 Task: Look for products in the category "Intimacy" from Her Own only.
Action: Mouse moved to (321, 178)
Screenshot: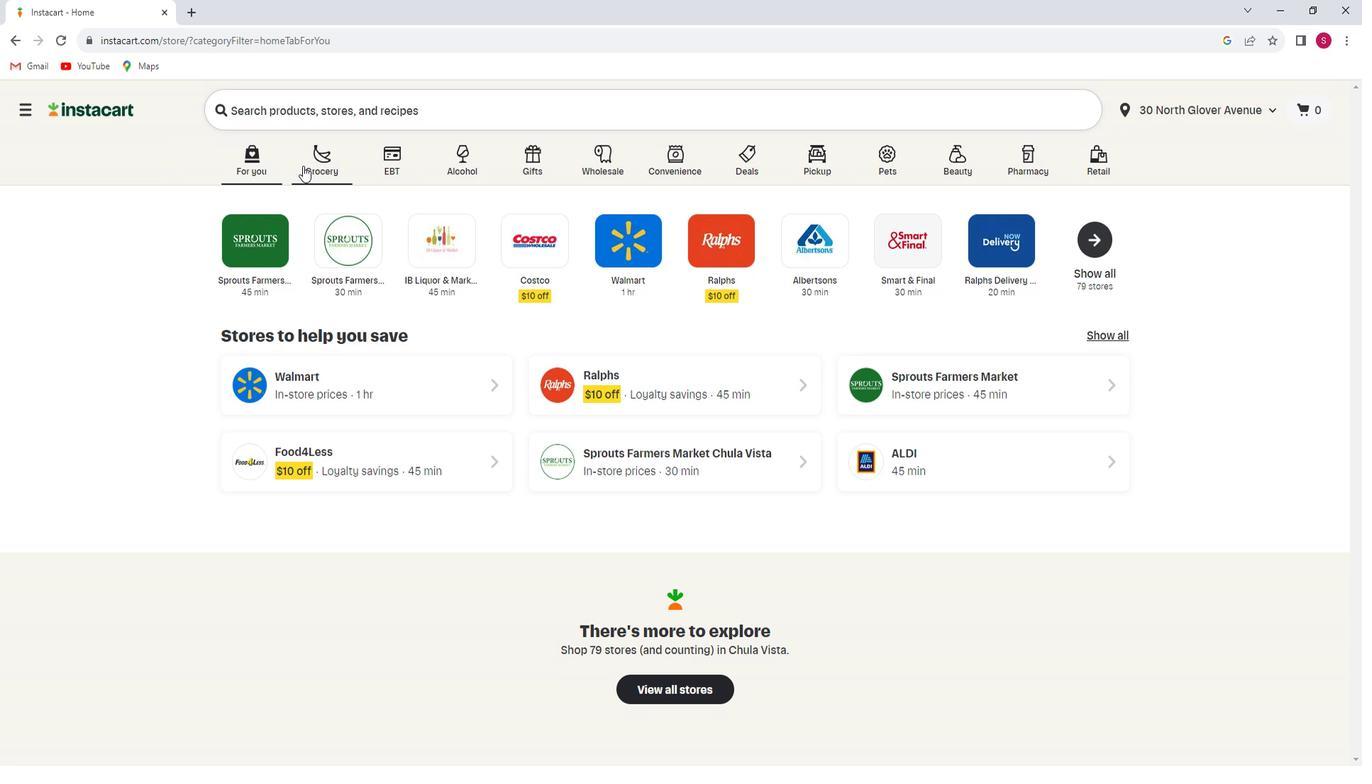 
Action: Mouse pressed left at (321, 178)
Screenshot: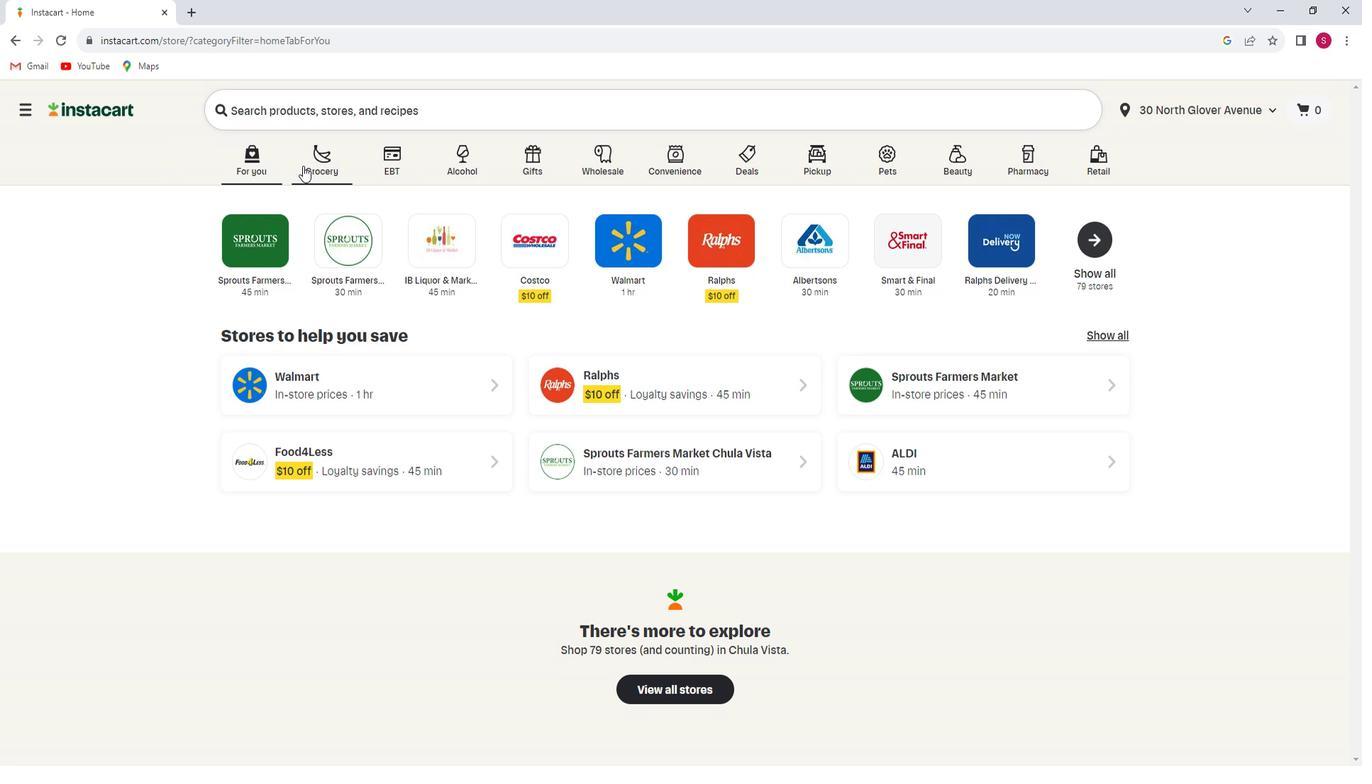 
Action: Mouse moved to (337, 428)
Screenshot: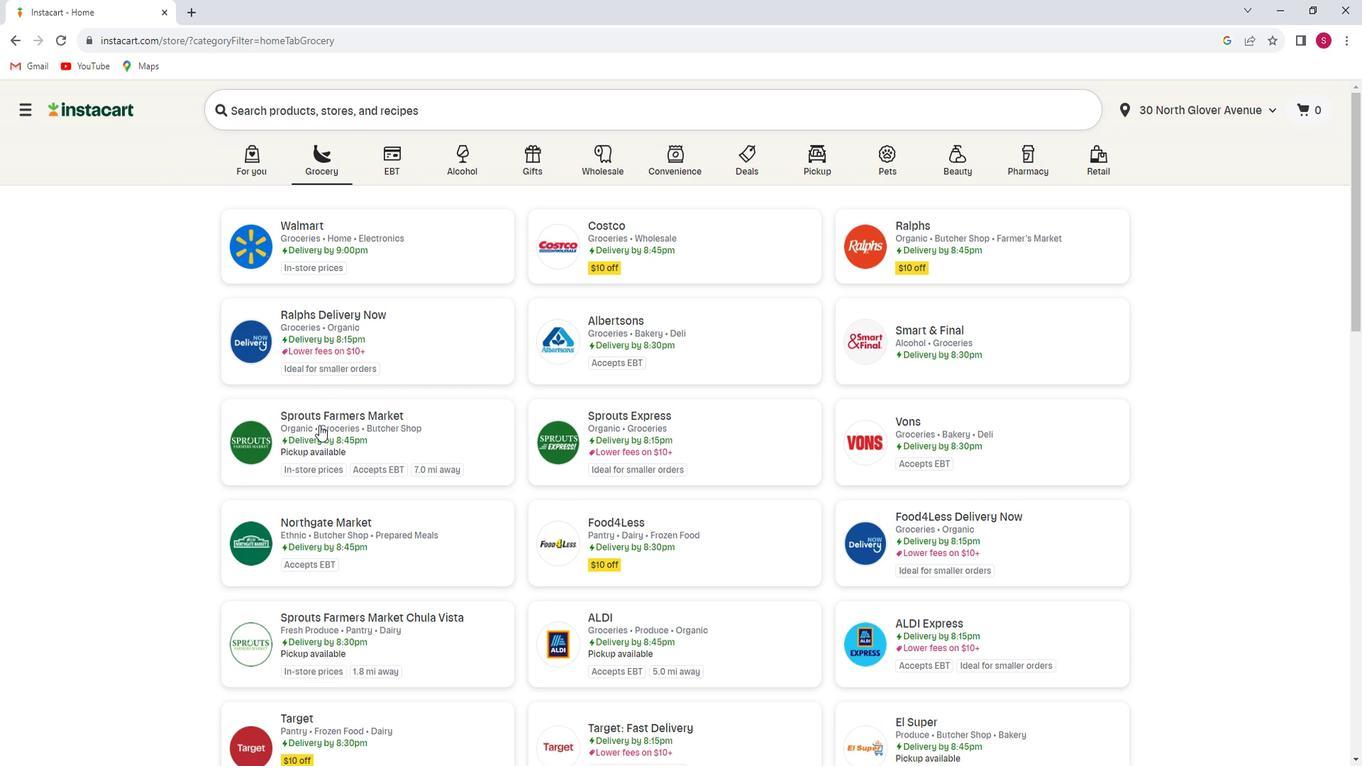 
Action: Mouse pressed left at (337, 428)
Screenshot: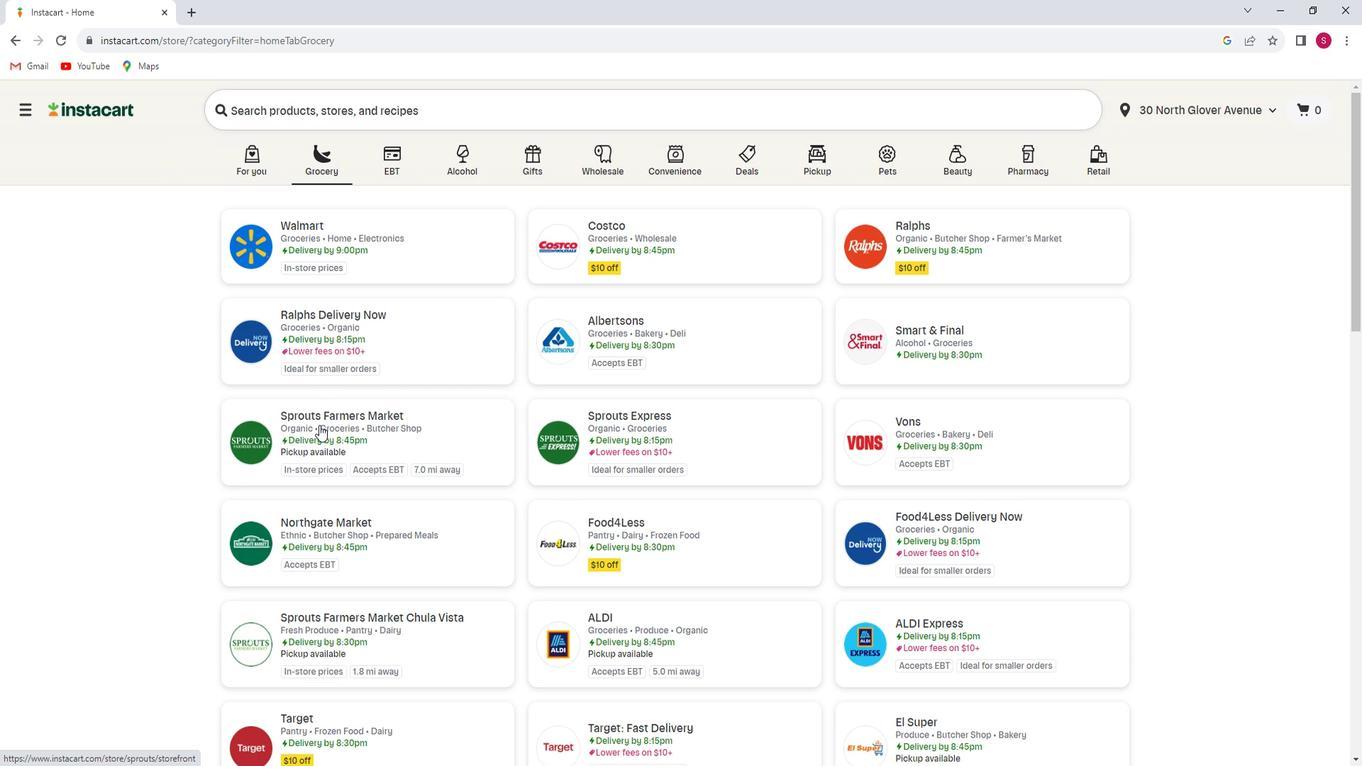 
Action: Mouse moved to (112, 496)
Screenshot: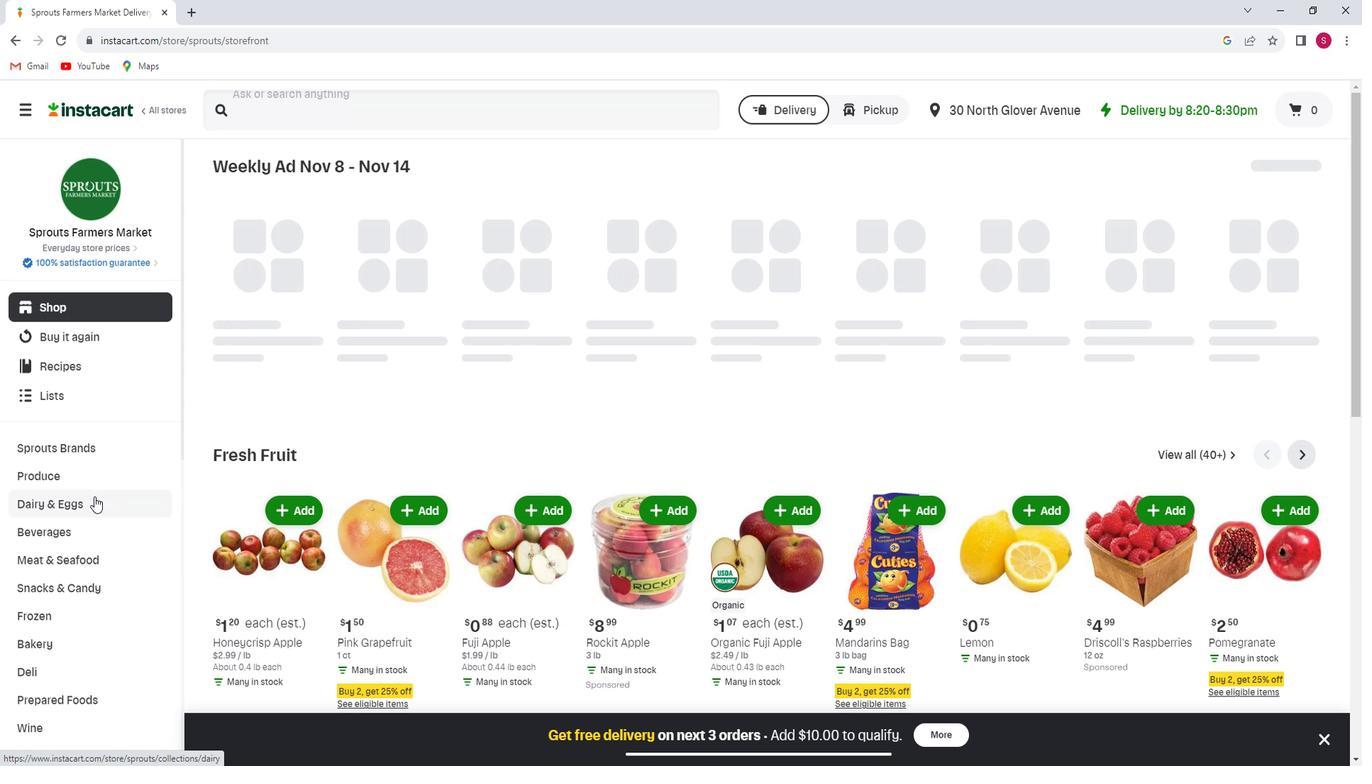 
Action: Mouse scrolled (112, 496) with delta (0, 0)
Screenshot: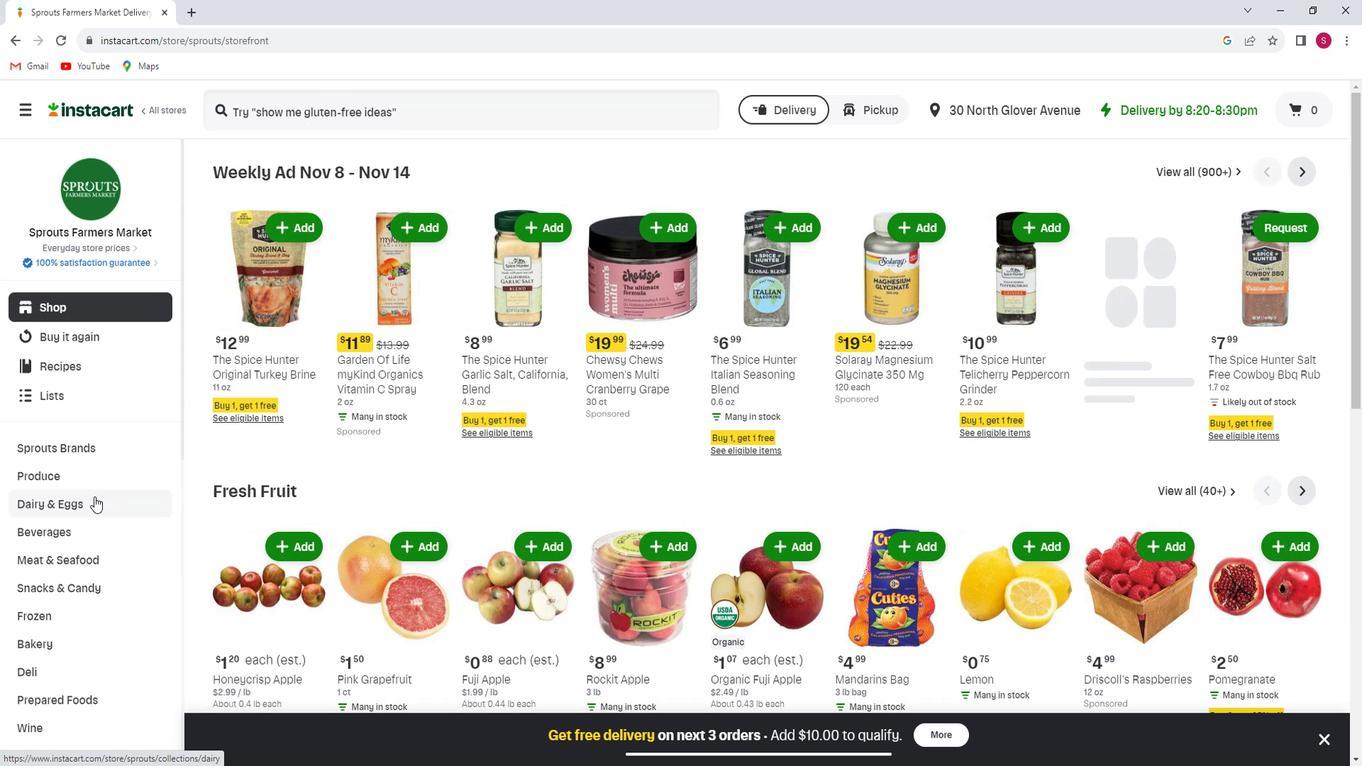 
Action: Mouse scrolled (112, 496) with delta (0, 0)
Screenshot: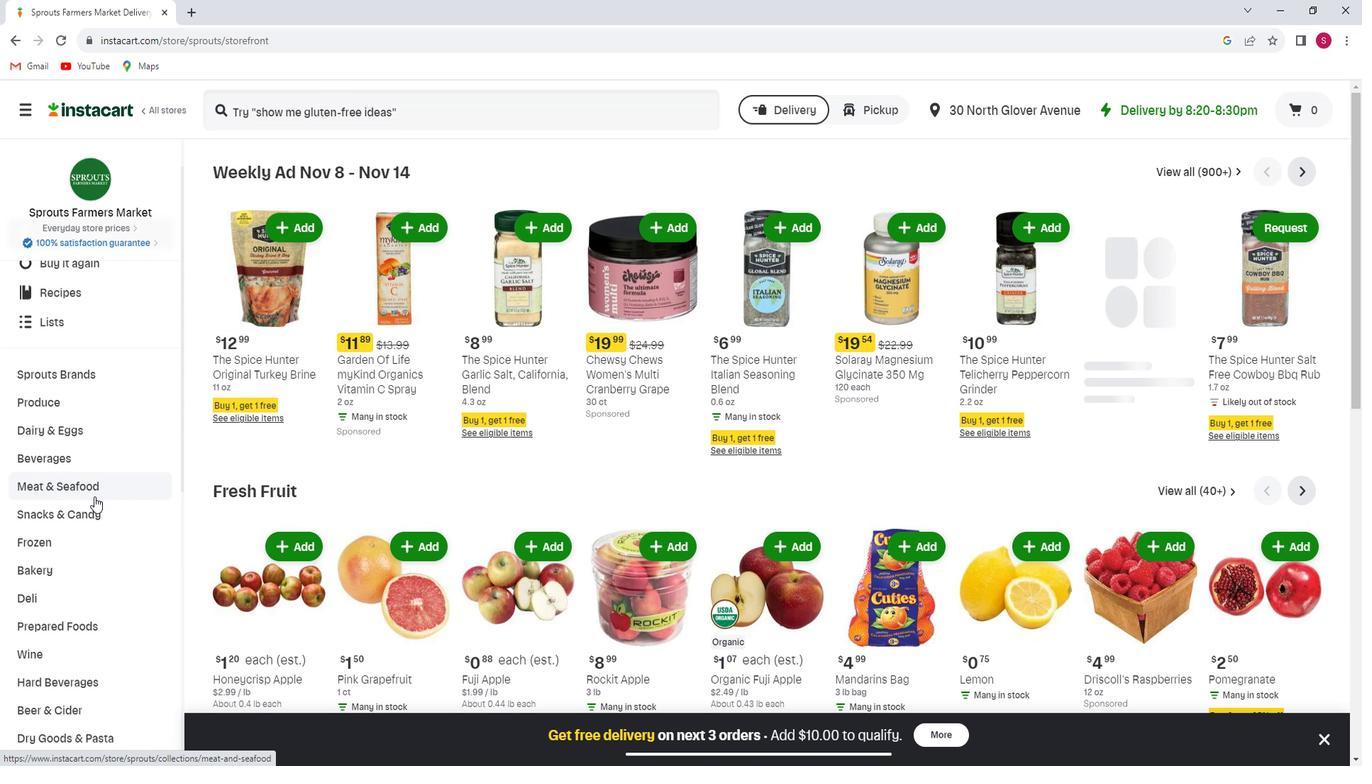 
Action: Mouse scrolled (112, 496) with delta (0, 0)
Screenshot: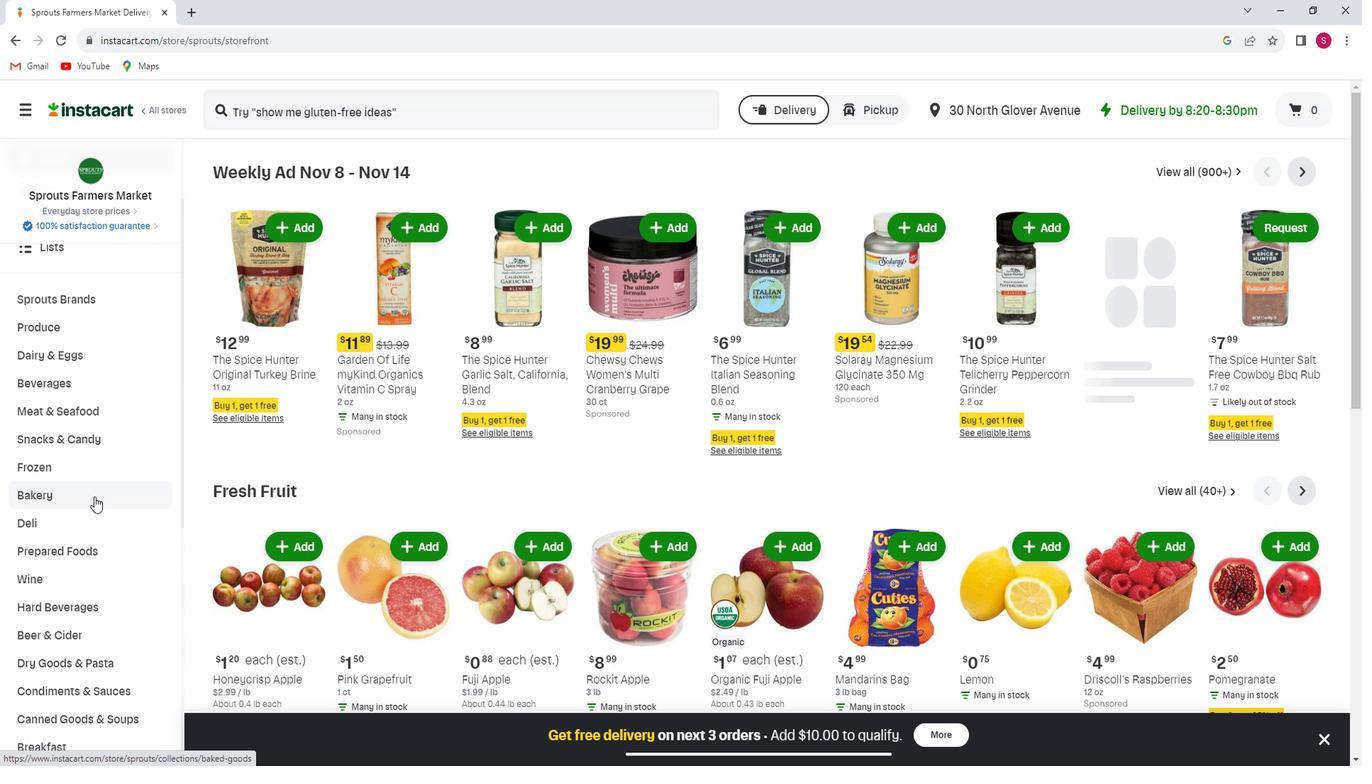
Action: Mouse scrolled (112, 496) with delta (0, 0)
Screenshot: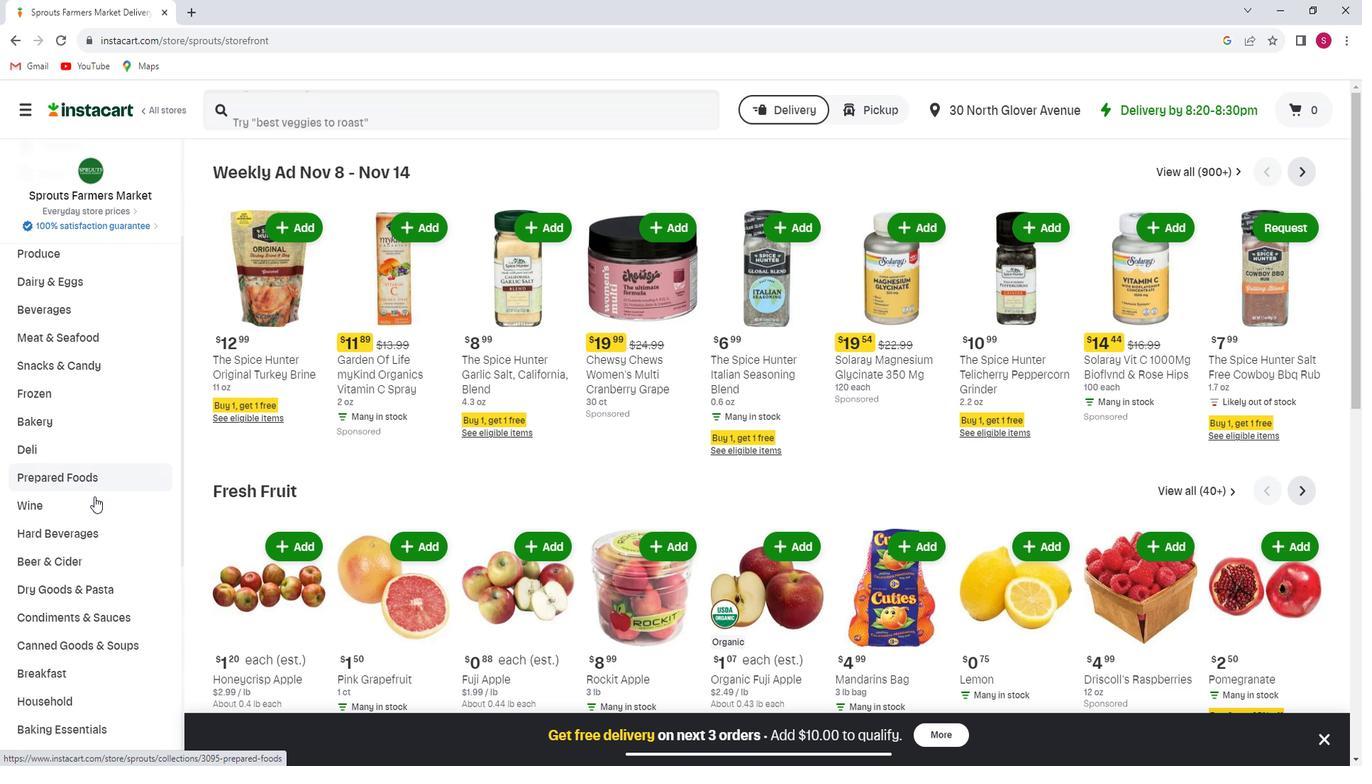 
Action: Mouse scrolled (112, 496) with delta (0, 0)
Screenshot: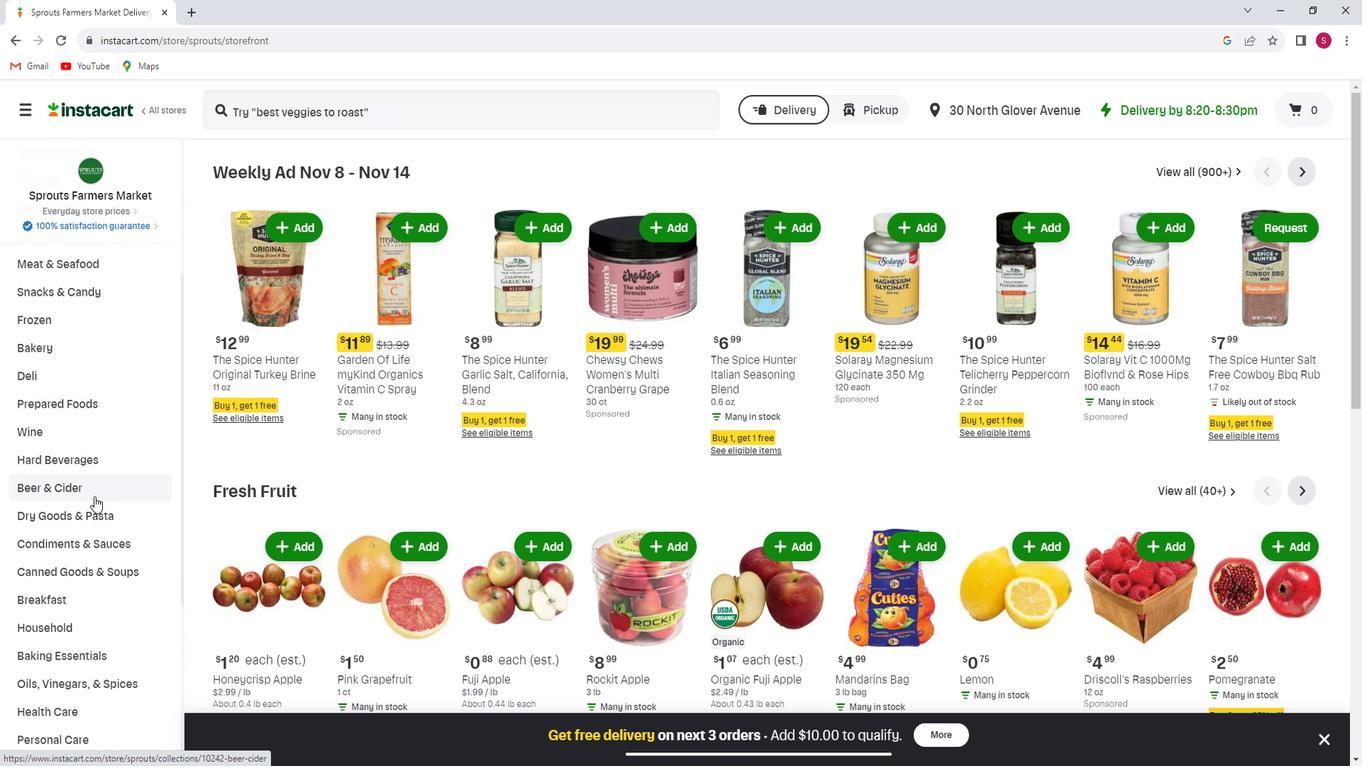 
Action: Mouse scrolled (112, 496) with delta (0, 0)
Screenshot: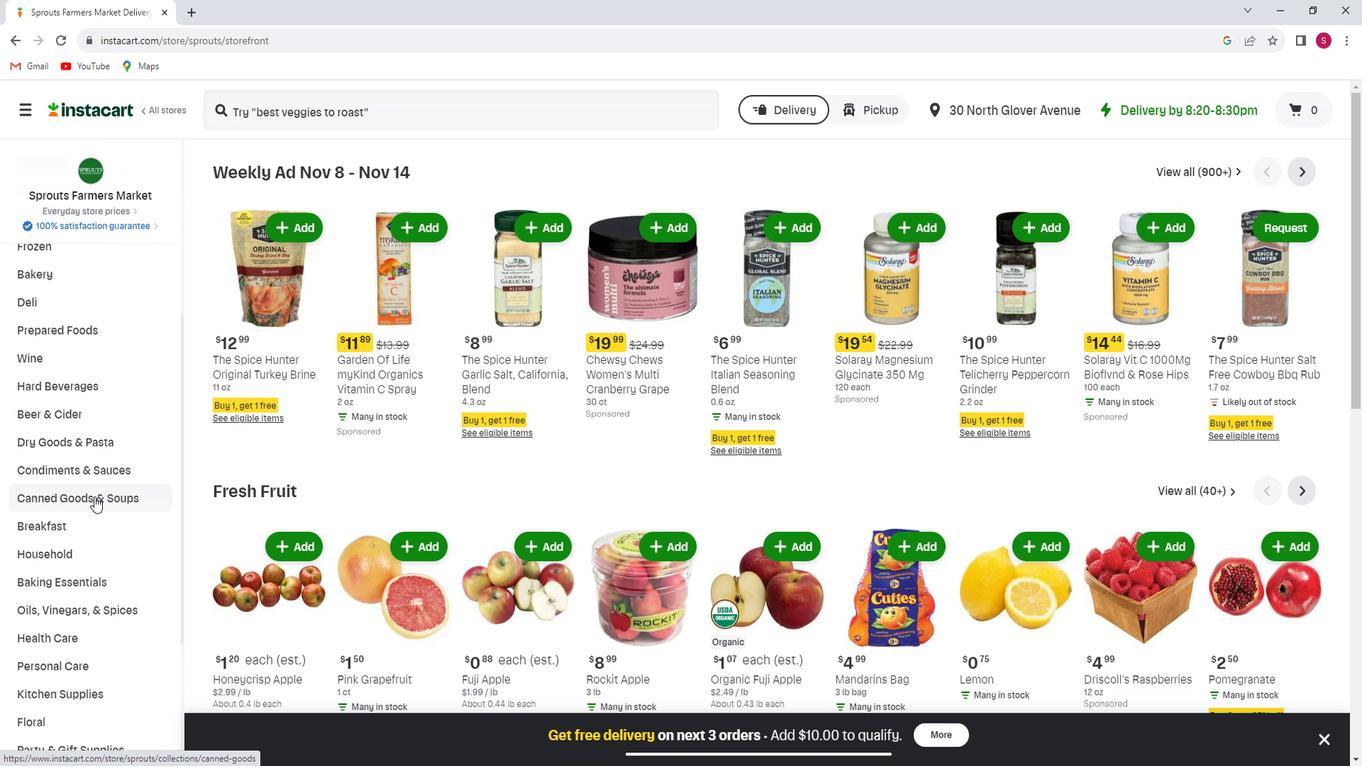 
Action: Mouse moved to (88, 566)
Screenshot: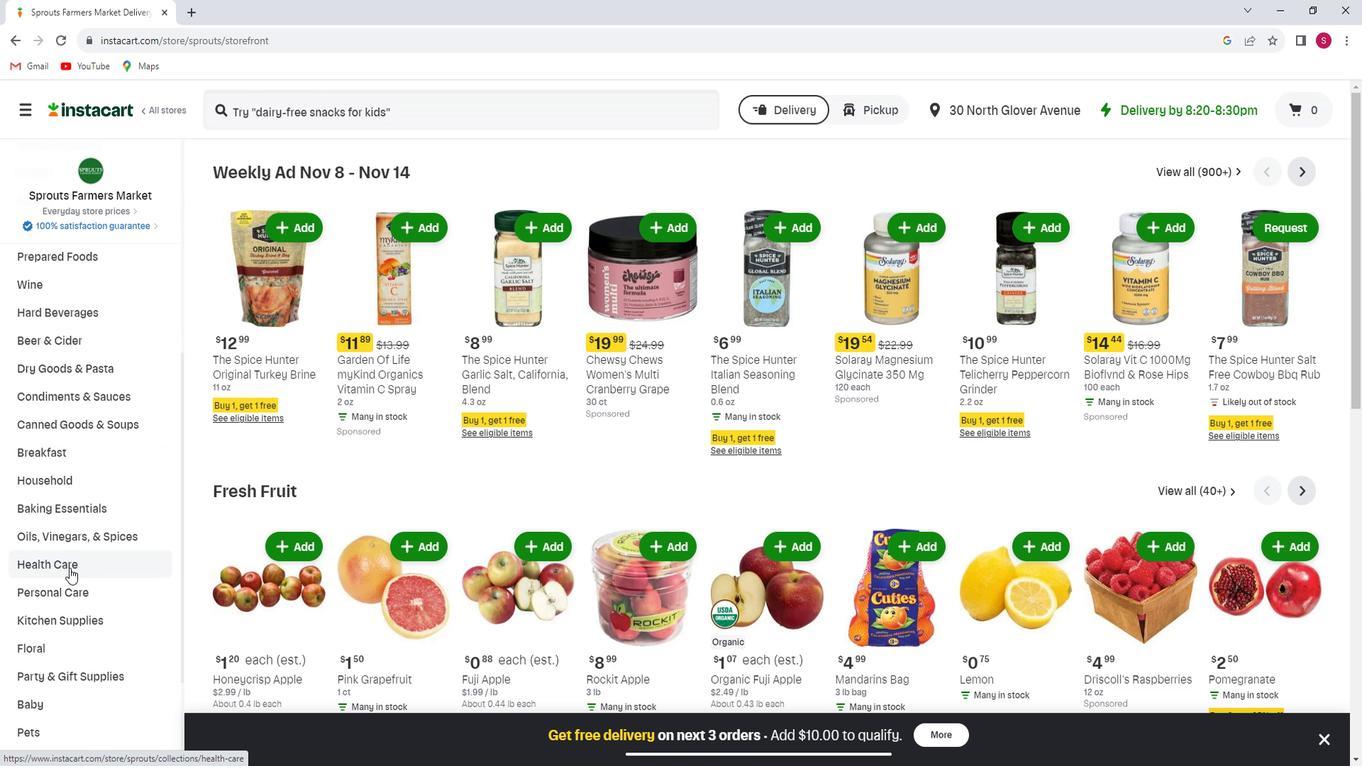 
Action: Mouse scrolled (88, 565) with delta (0, 0)
Screenshot: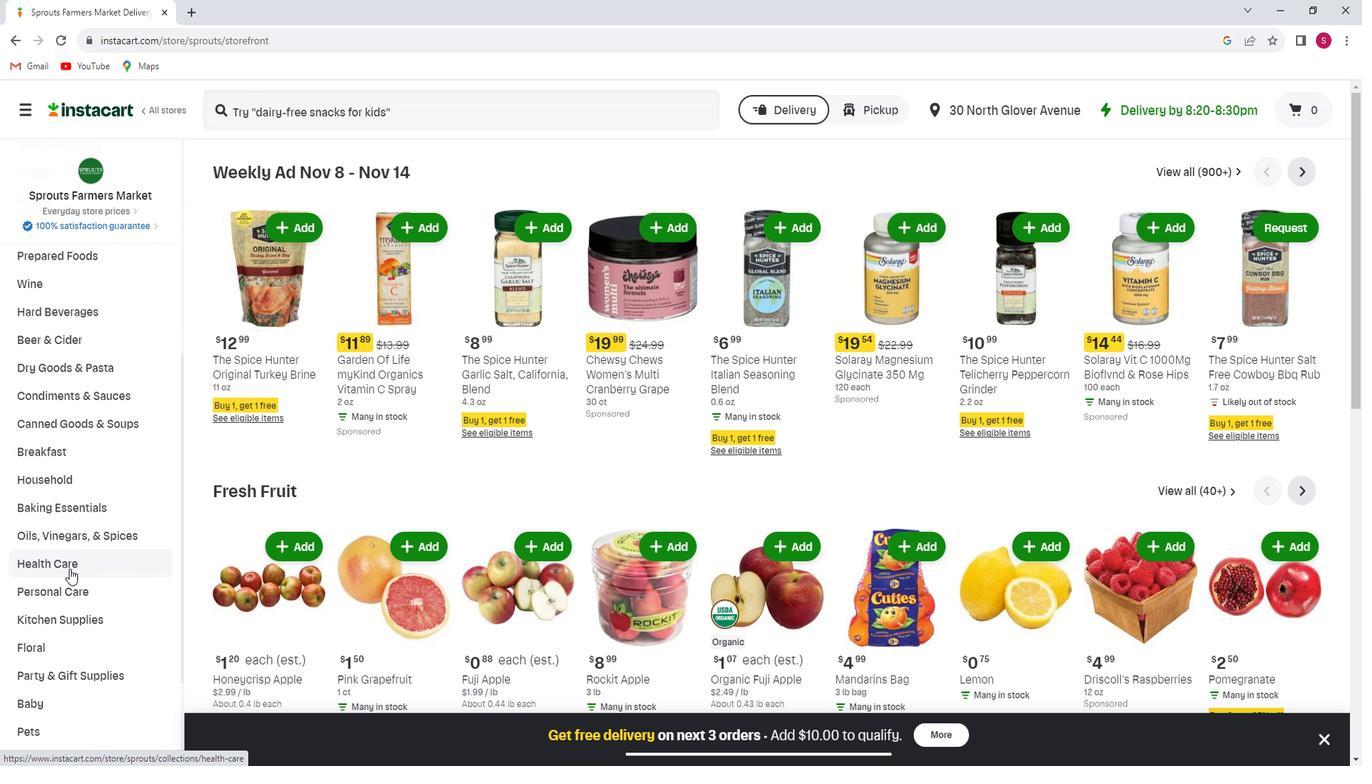 
Action: Mouse moved to (107, 513)
Screenshot: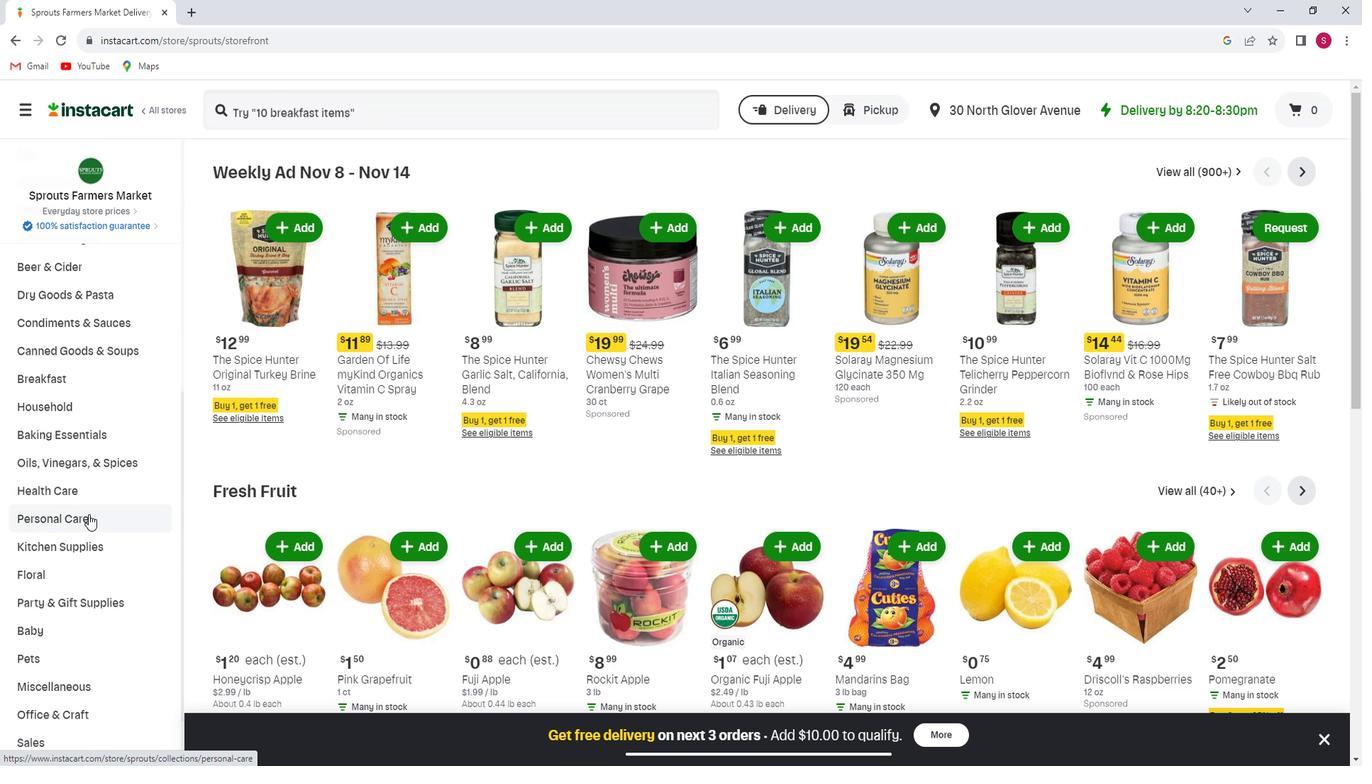 
Action: Mouse pressed left at (107, 513)
Screenshot: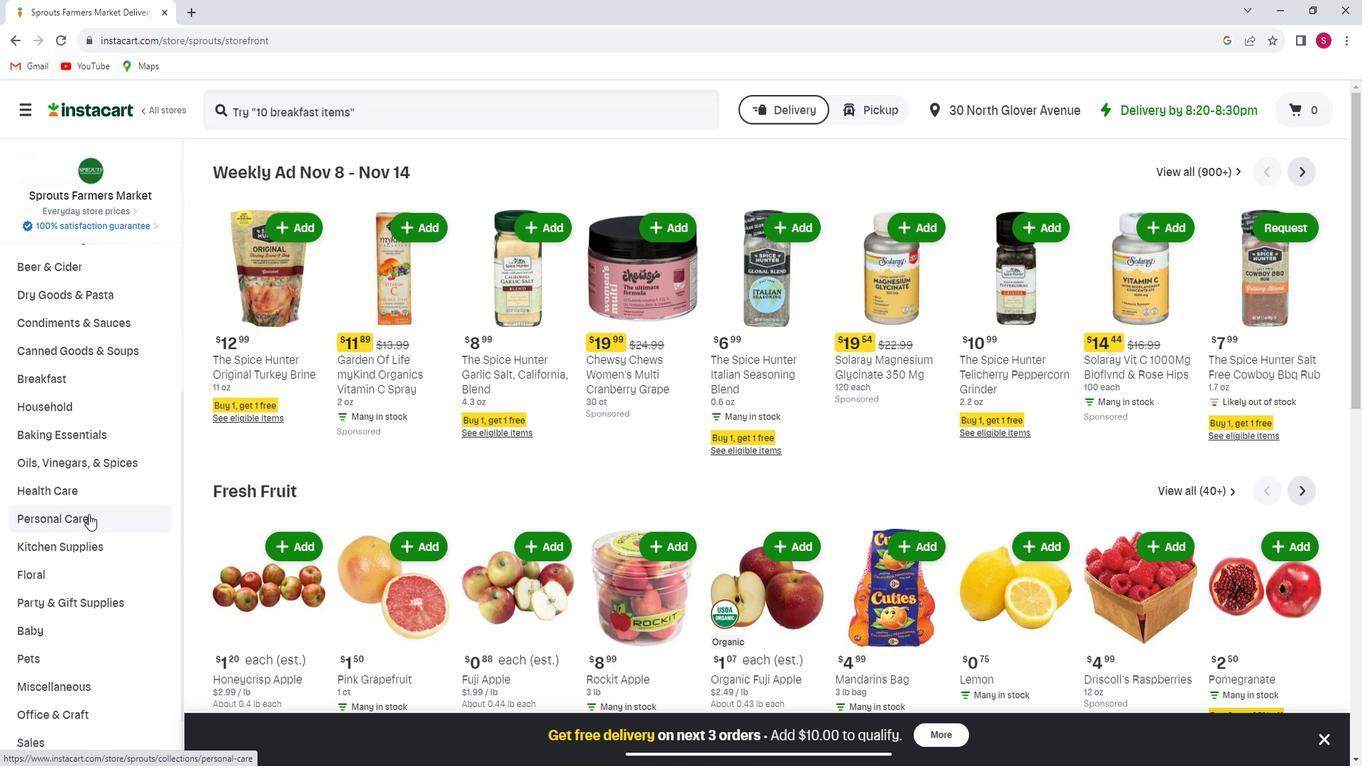 
Action: Mouse moved to (1007, 220)
Screenshot: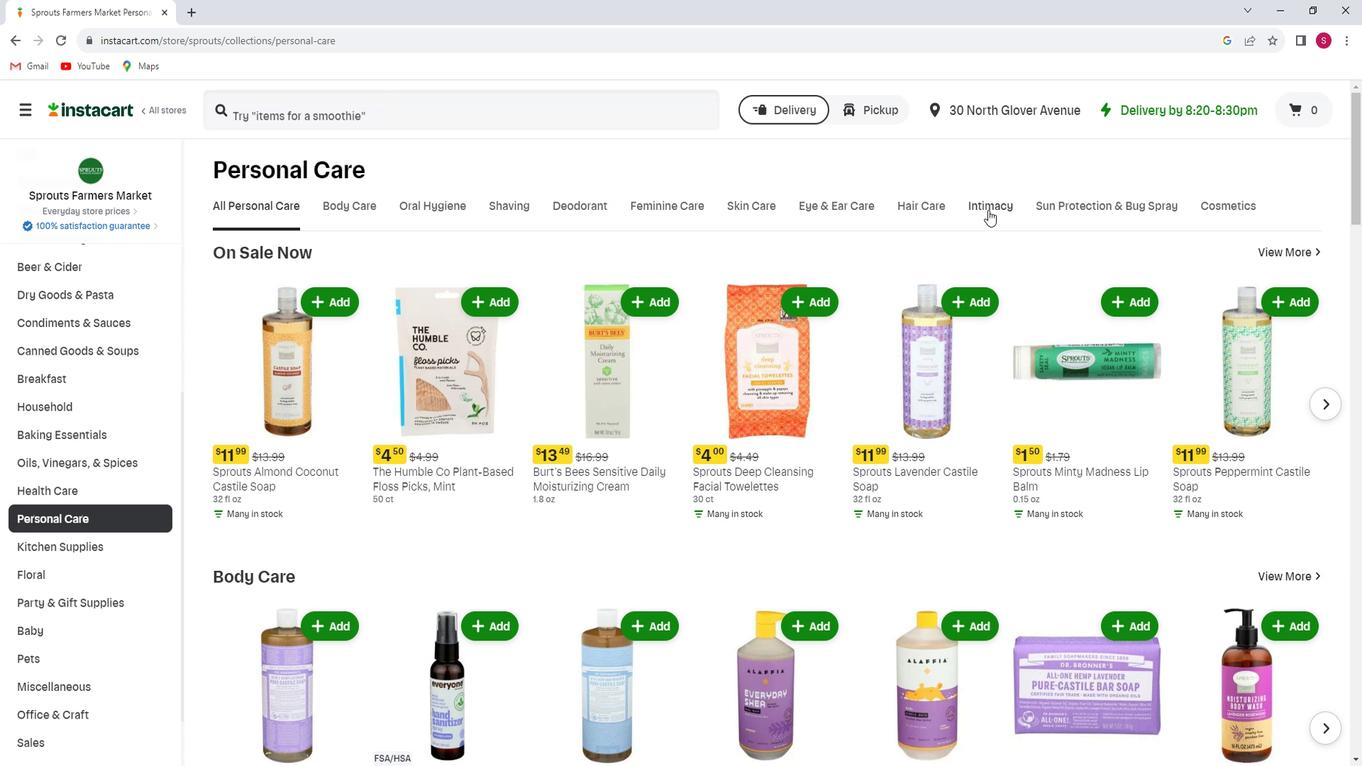 
Action: Mouse pressed left at (1007, 220)
Screenshot: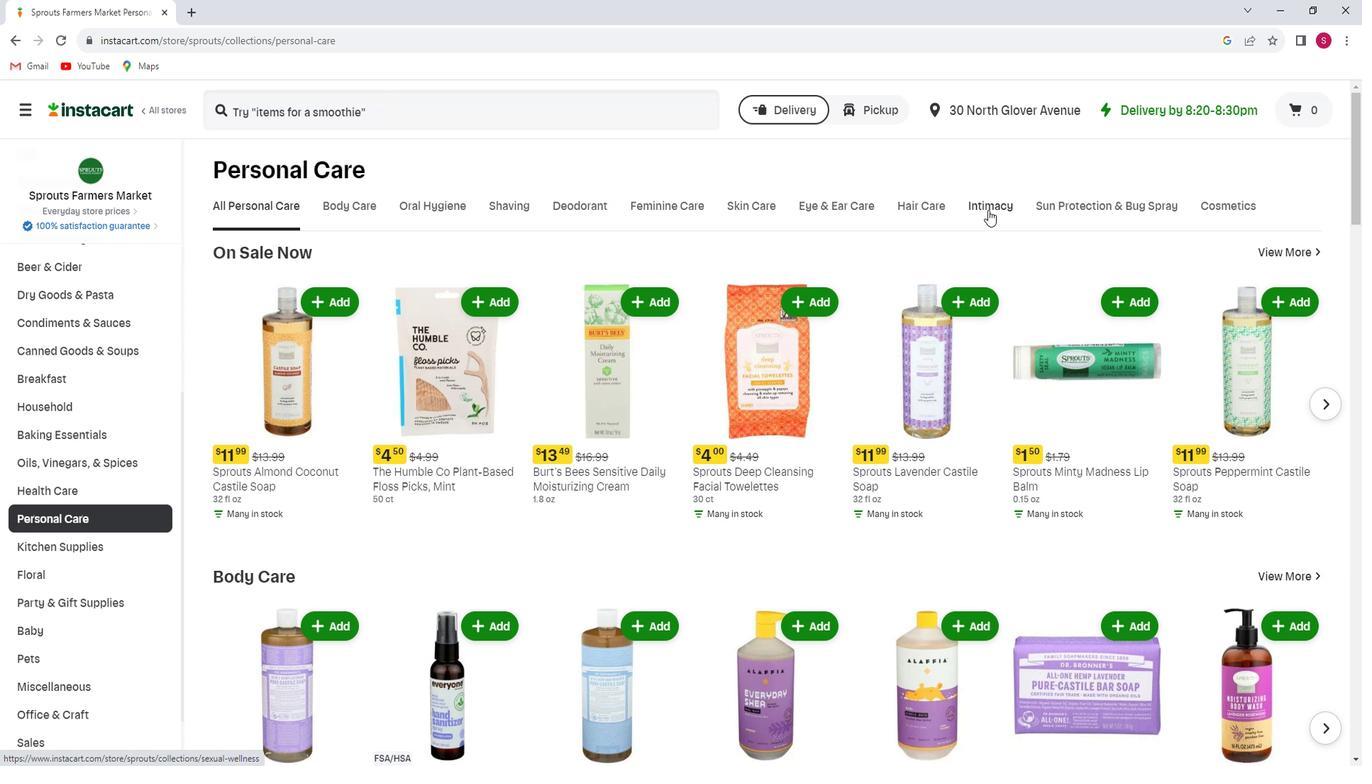
Action: Mouse moved to (349, 331)
Screenshot: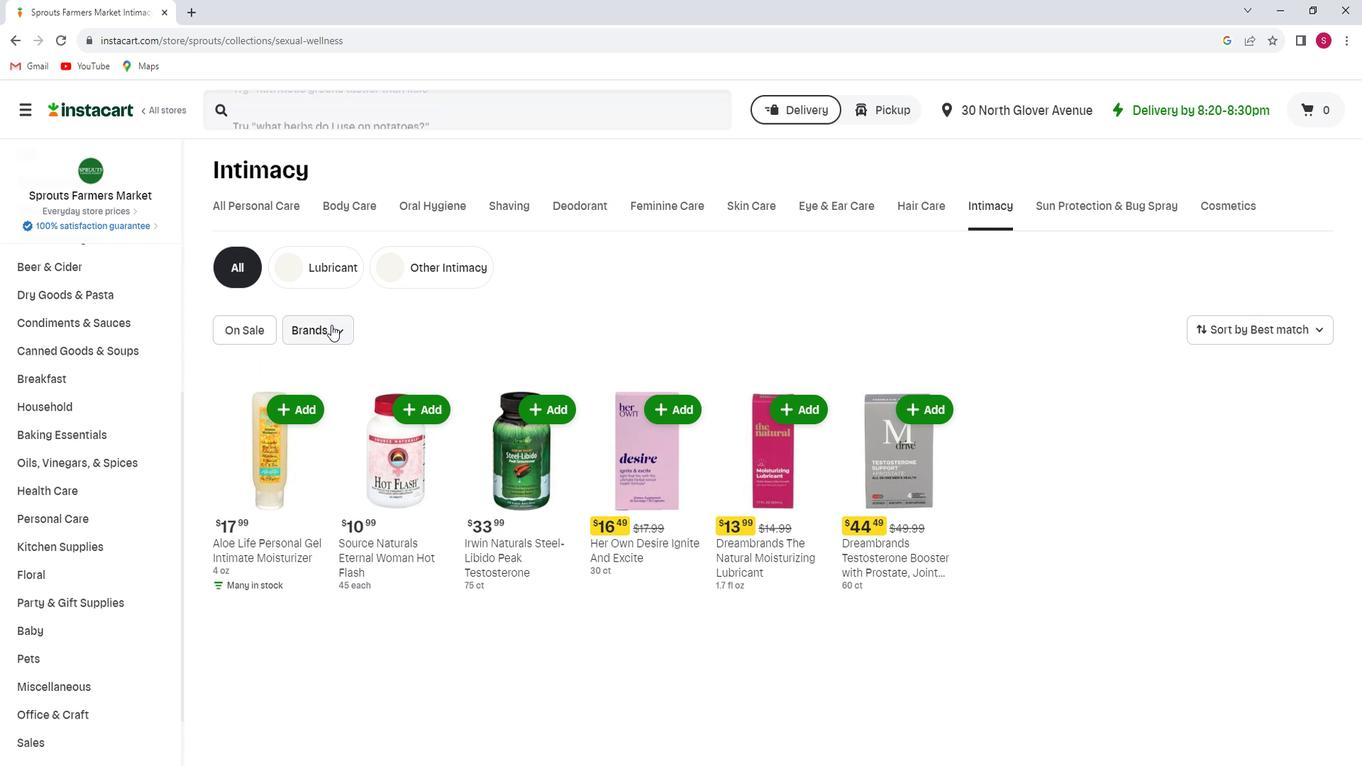 
Action: Mouse pressed left at (349, 331)
Screenshot: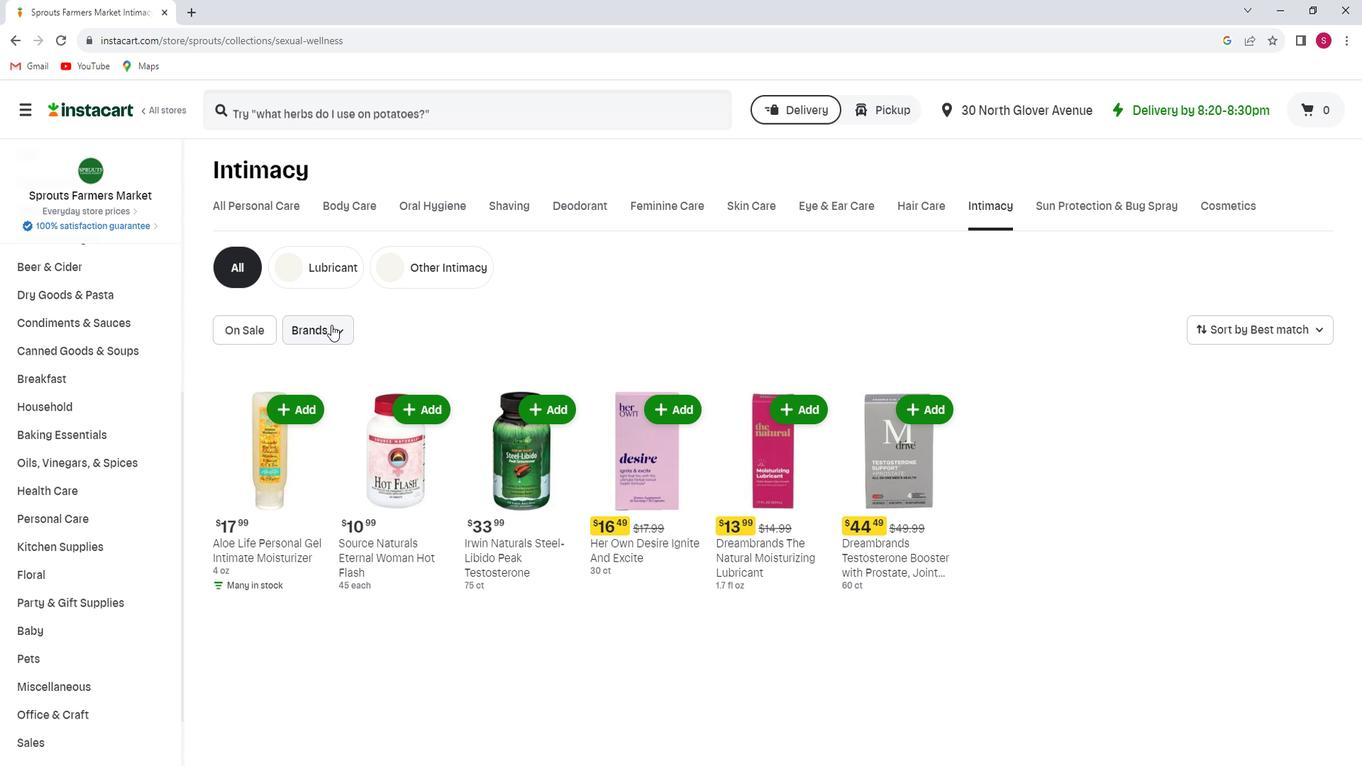 
Action: Mouse moved to (324, 410)
Screenshot: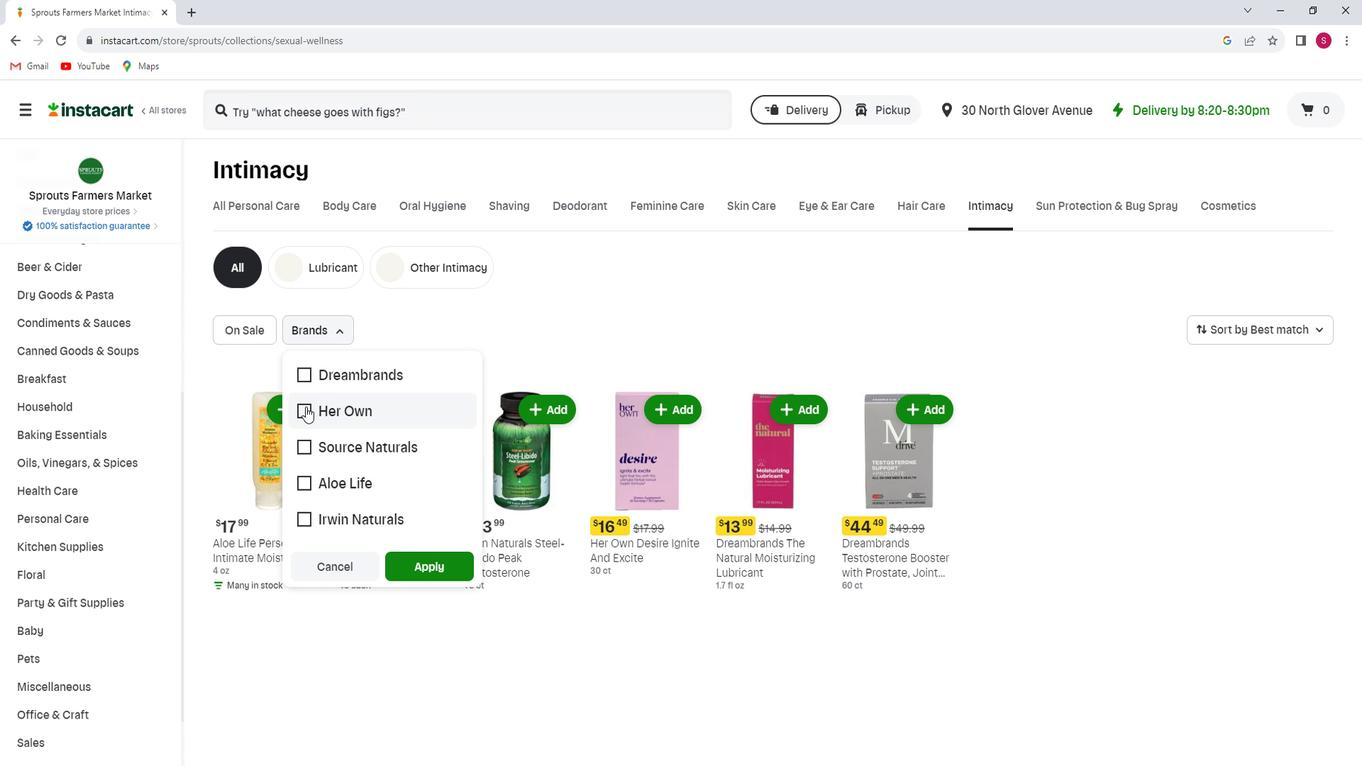 
Action: Mouse pressed left at (324, 410)
Screenshot: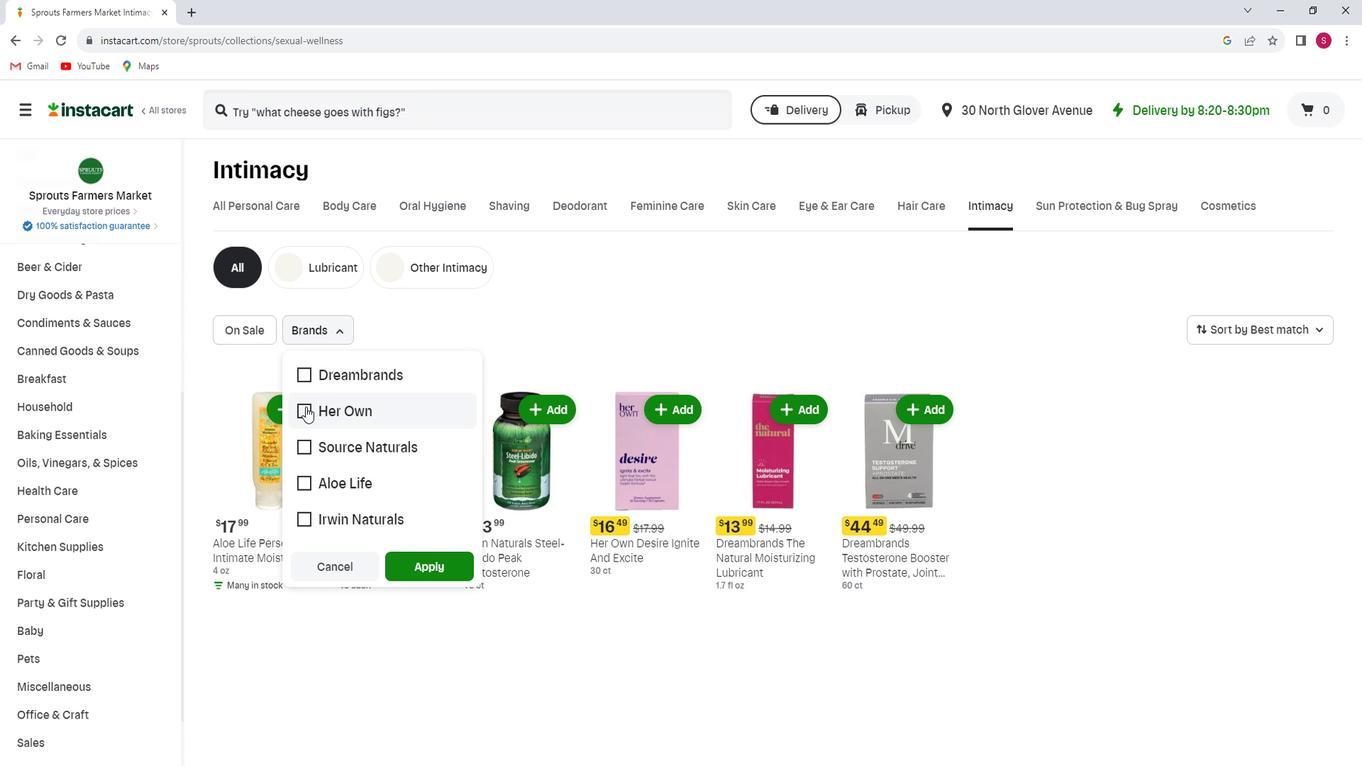 
Action: Mouse moved to (440, 559)
Screenshot: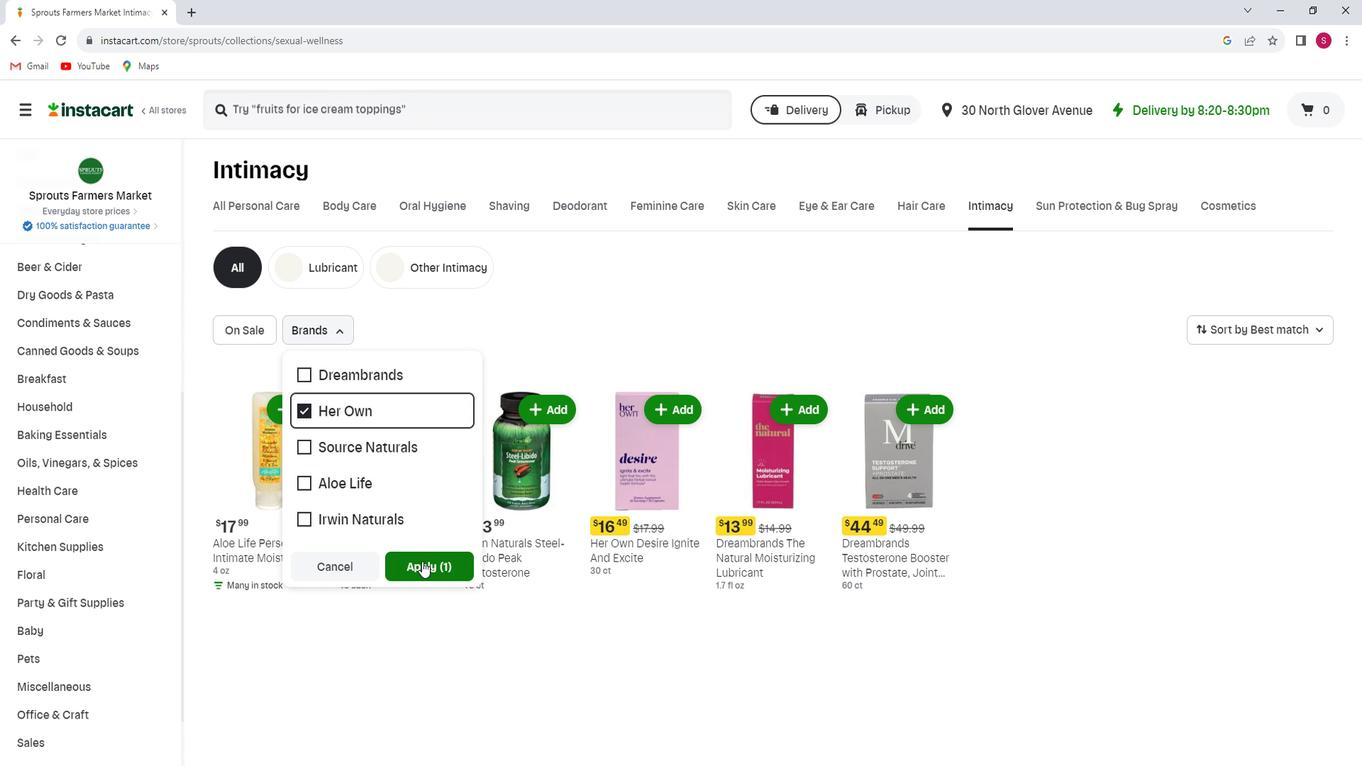 
Action: Mouse pressed left at (440, 559)
Screenshot: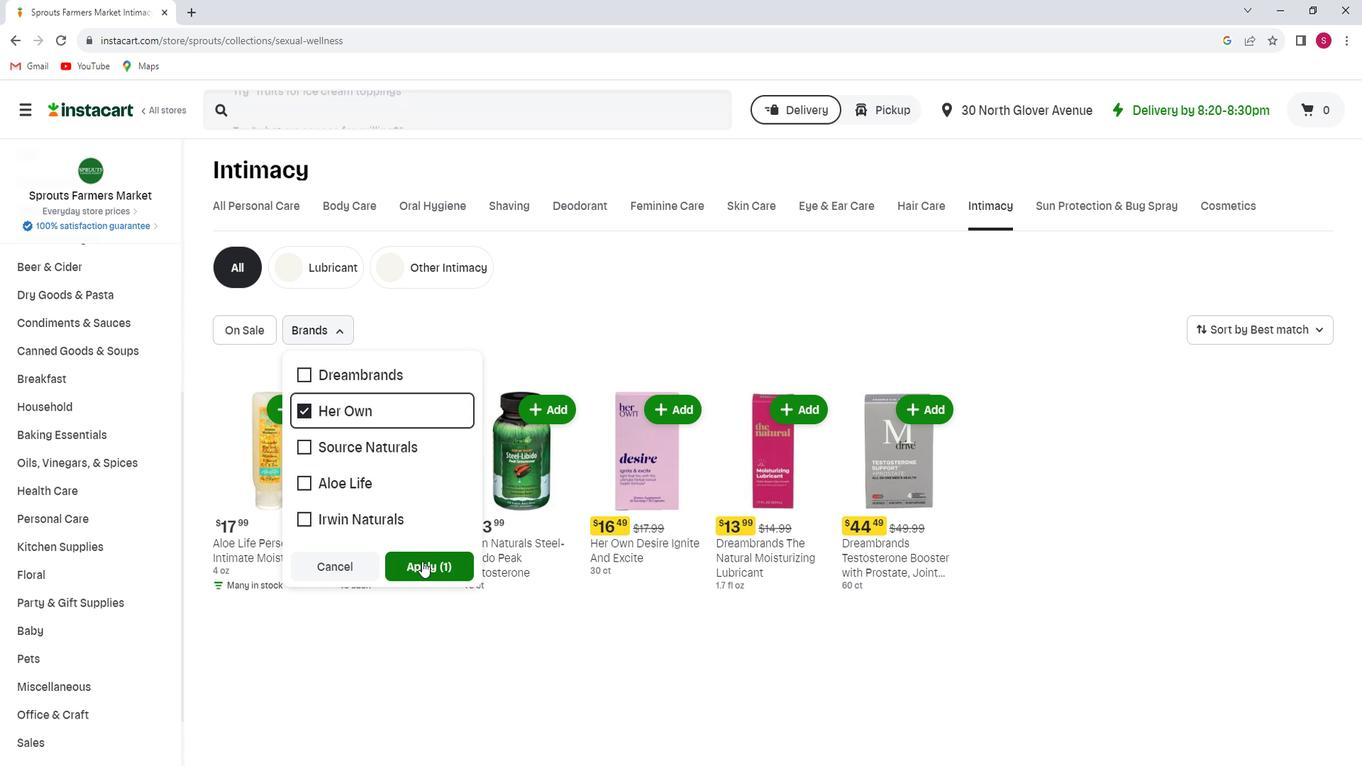 
